 Task: Evaluate the absolute value of 4 + 3i.
Action: Mouse moved to (1268, 82)
Screenshot: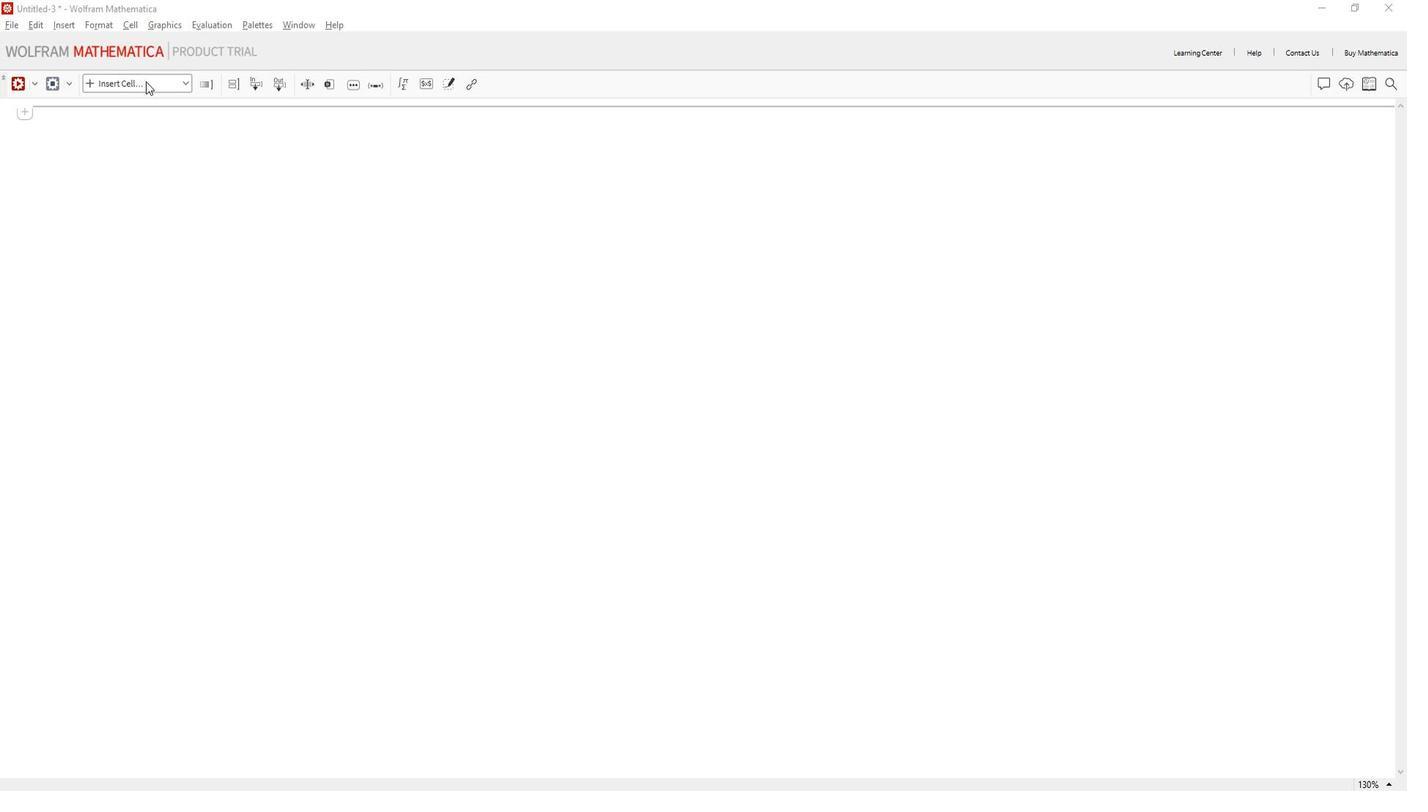 
Action: Mouse pressed left at (1268, 82)
Screenshot: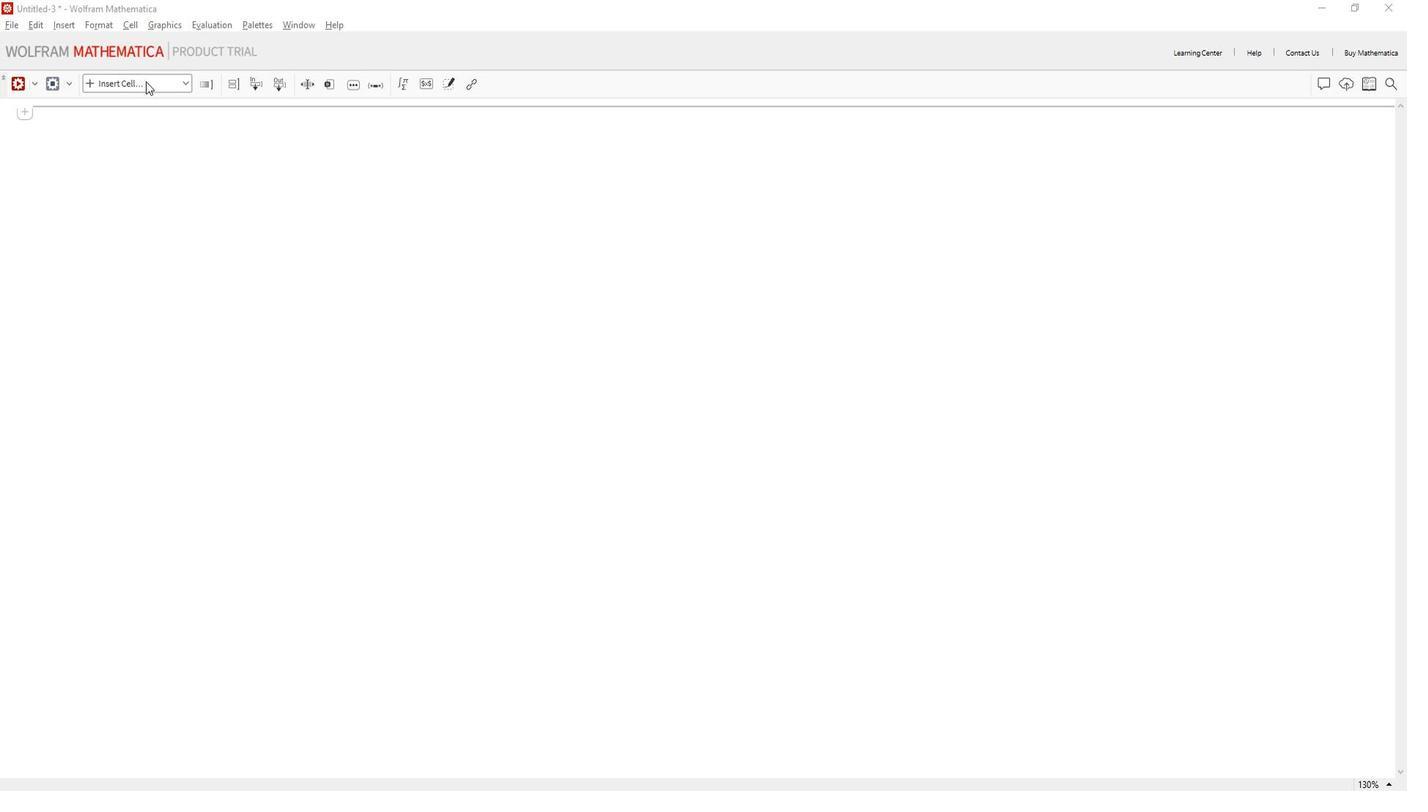 
Action: Mouse moved to (1255, 109)
Screenshot: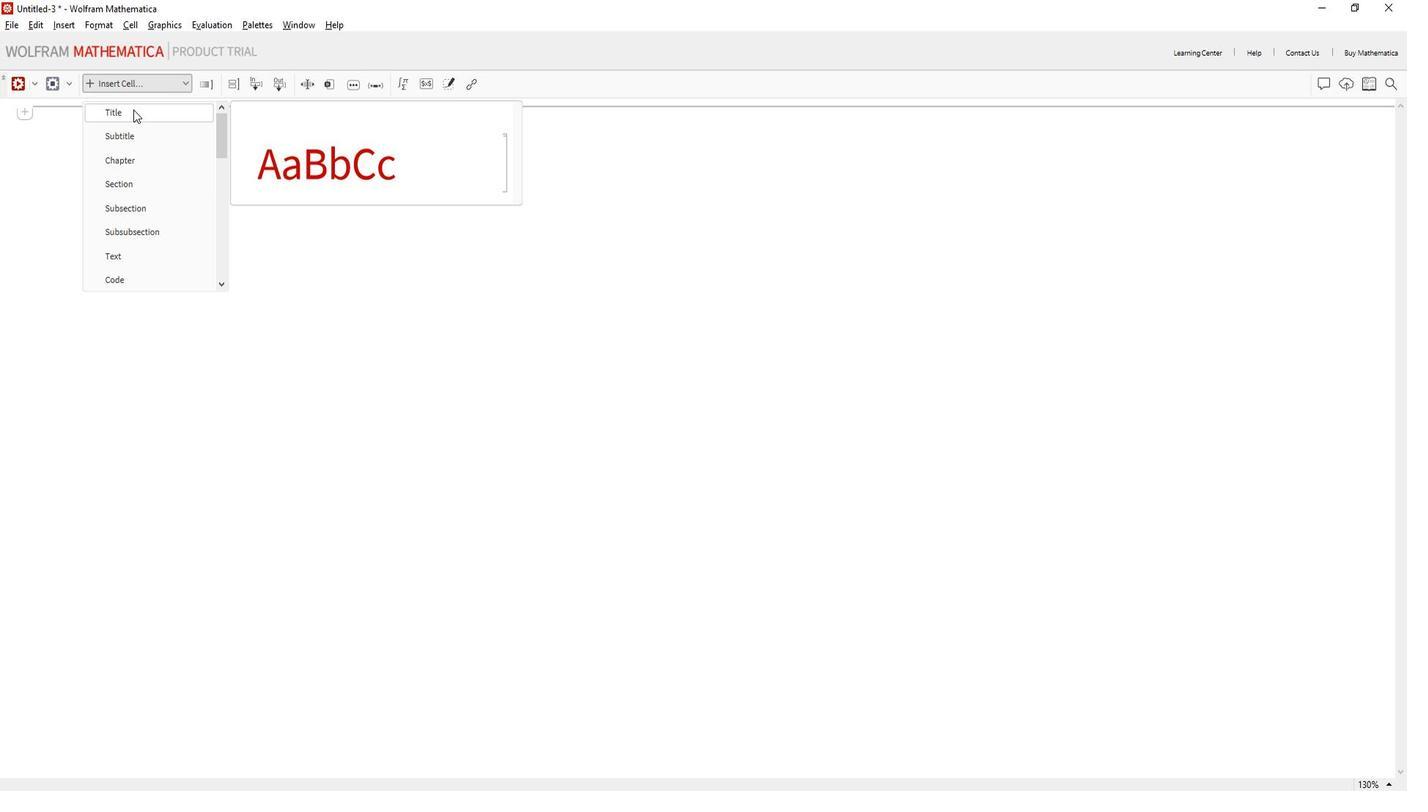 
Action: Mouse pressed left at (1255, 109)
Screenshot: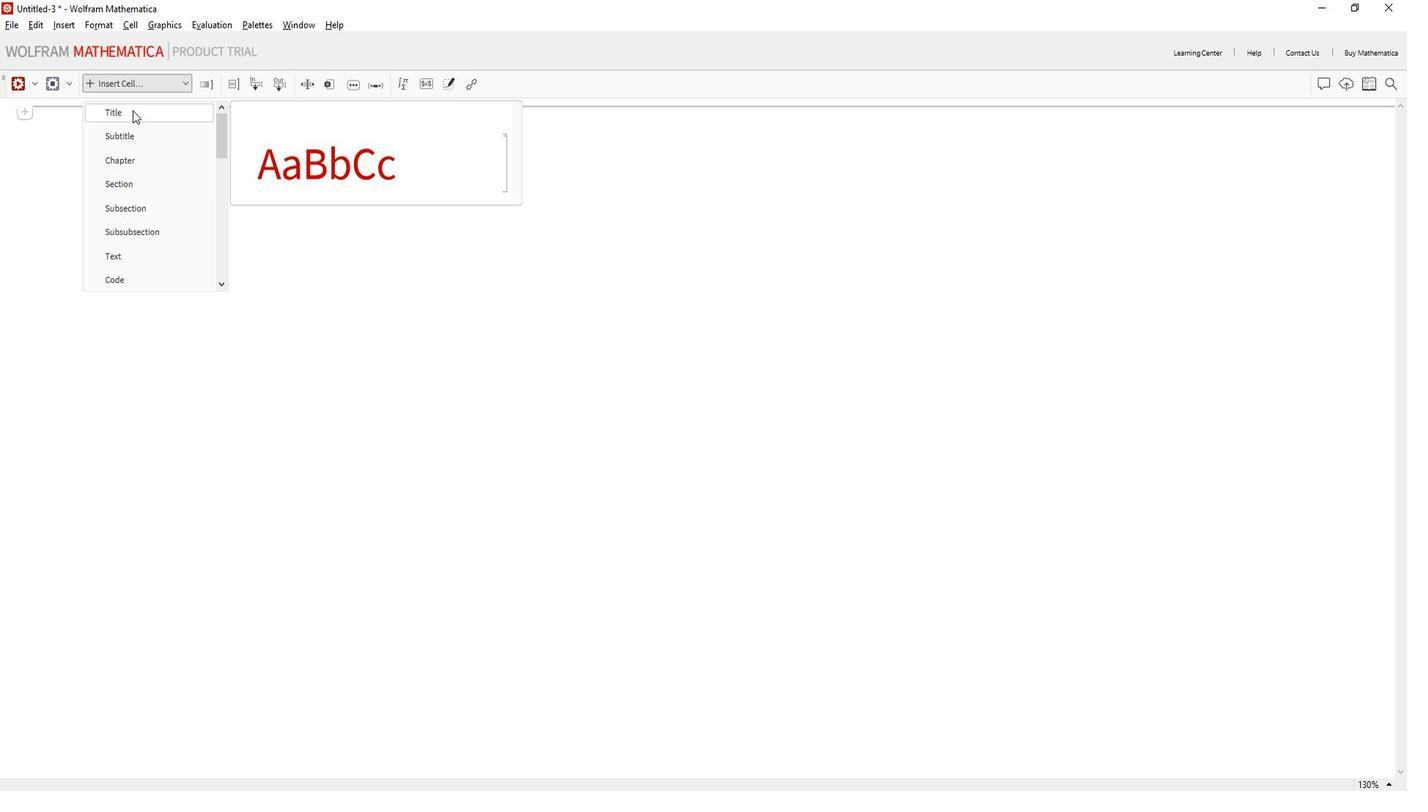 
Action: Key pressed <Key.shift>Evaluate<Key.space>the<Key.space>absolute<Key.space>value<Key.space>
Screenshot: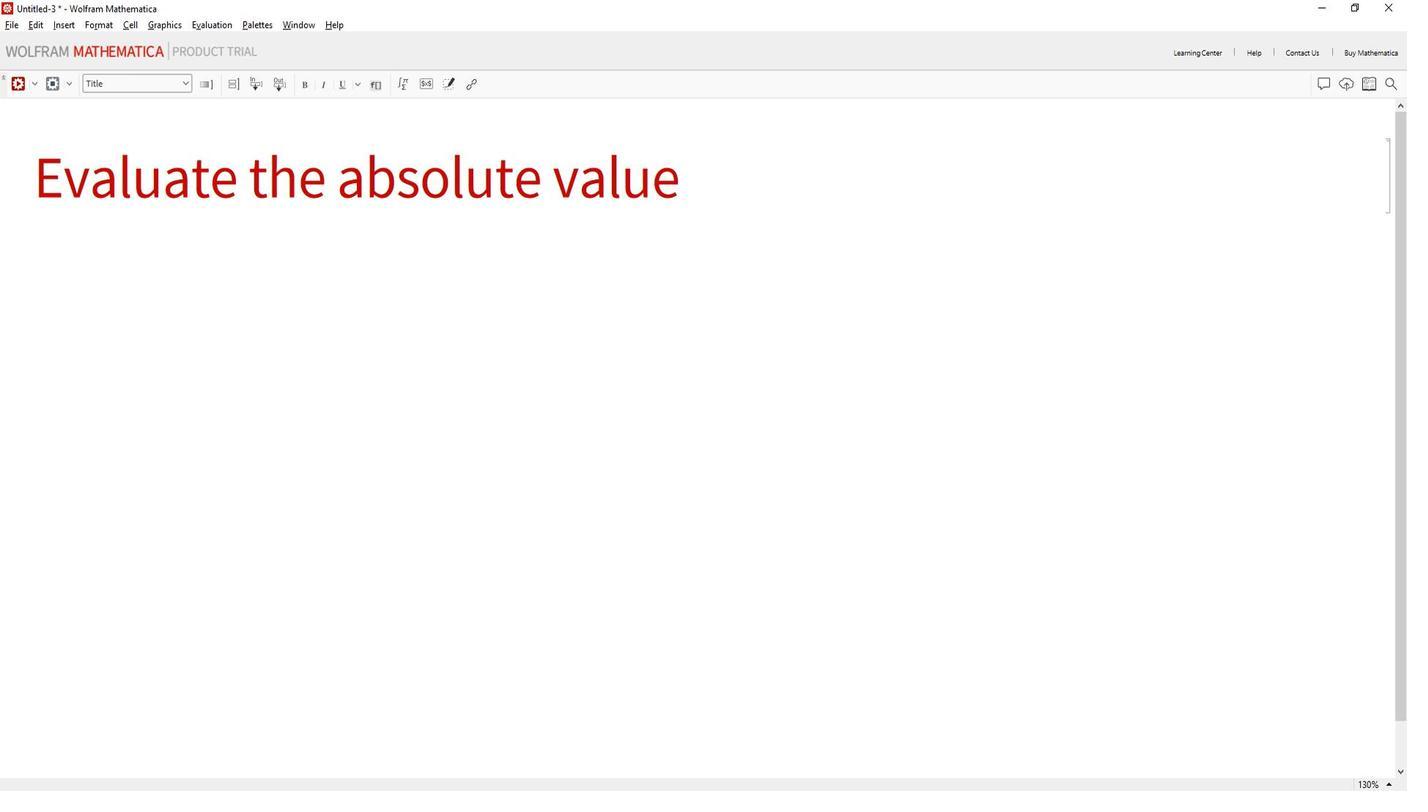 
Action: Mouse moved to (1285, 282)
Screenshot: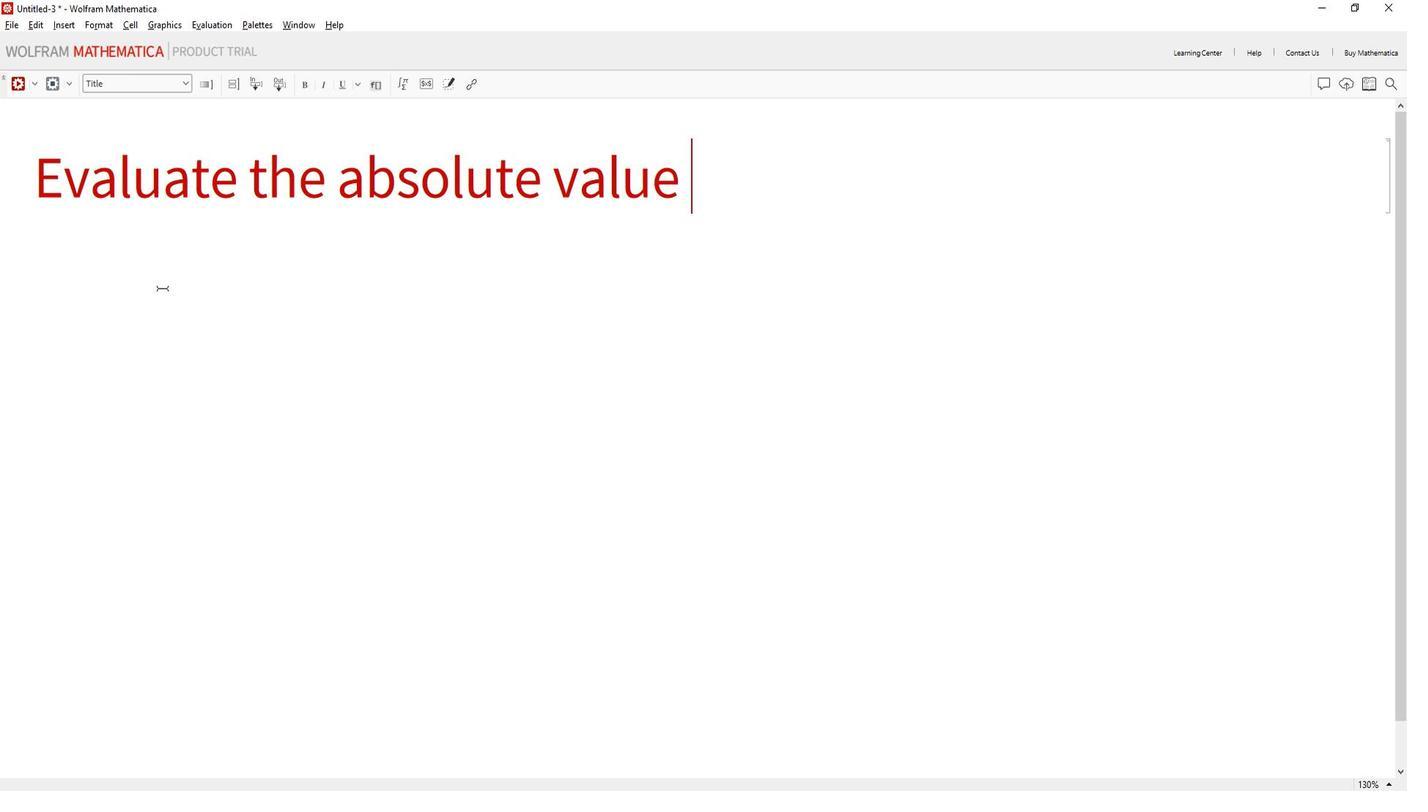 
Action: Mouse pressed left at (1285, 282)
Screenshot: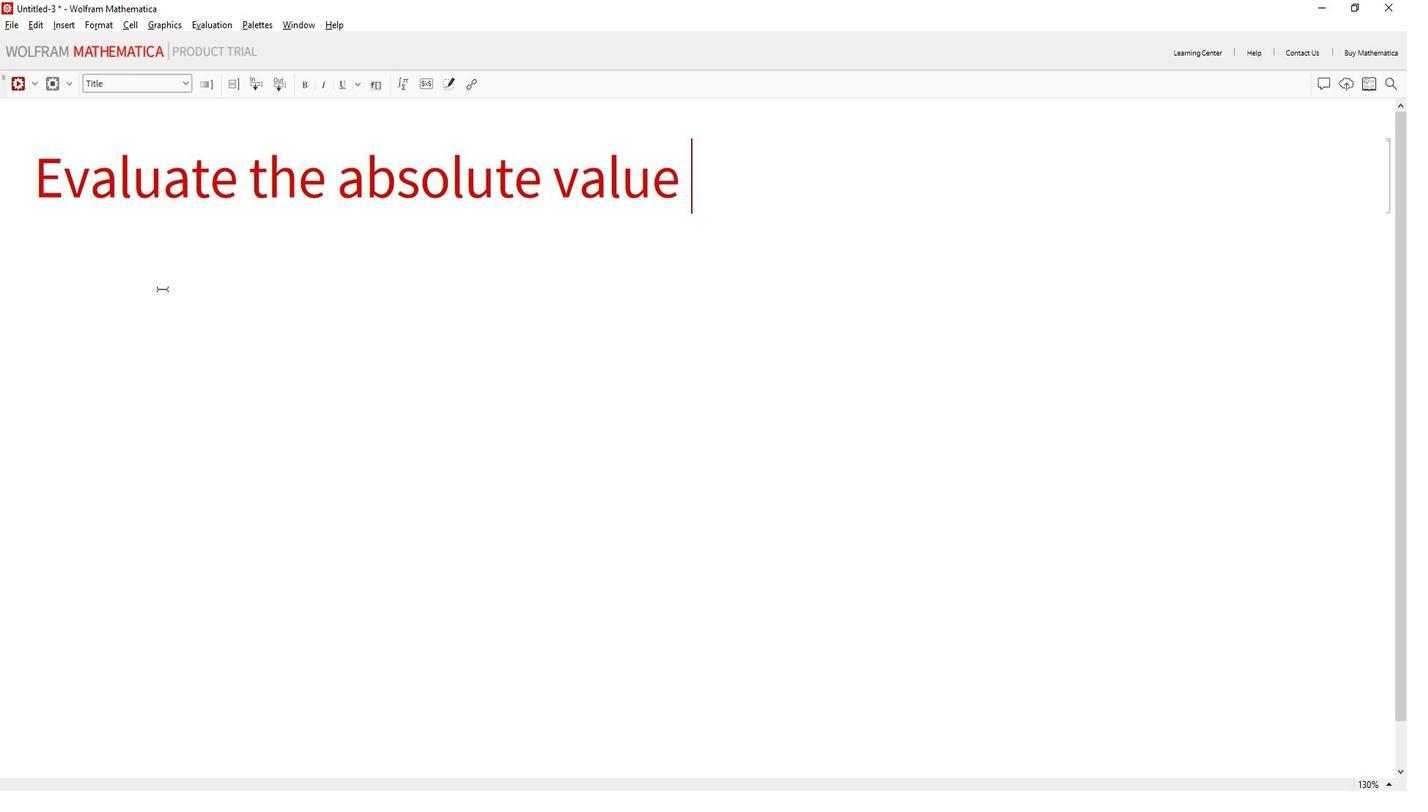 
Action: Mouse moved to (1060, 266)
Screenshot: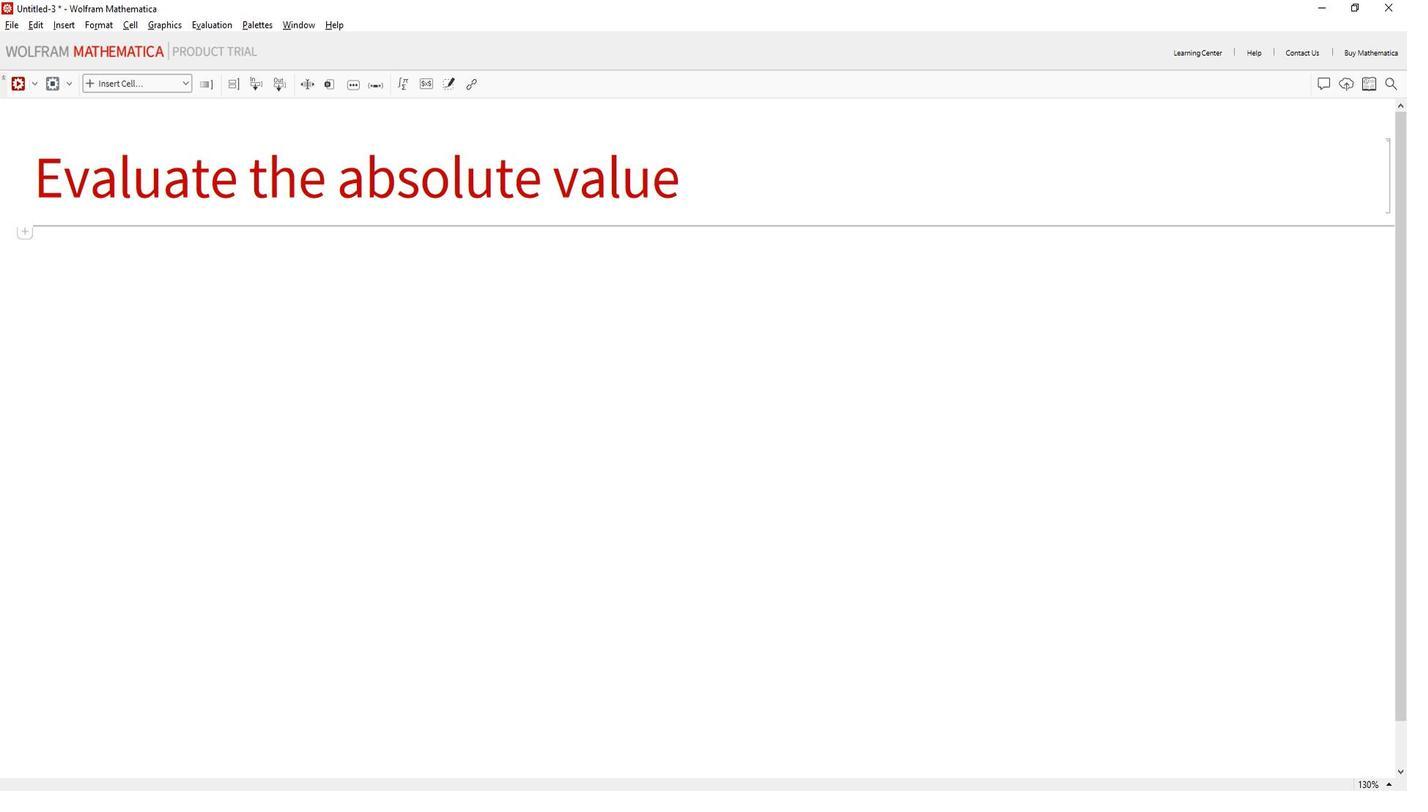 
Action: Mouse pressed left at (1060, 266)
Screenshot: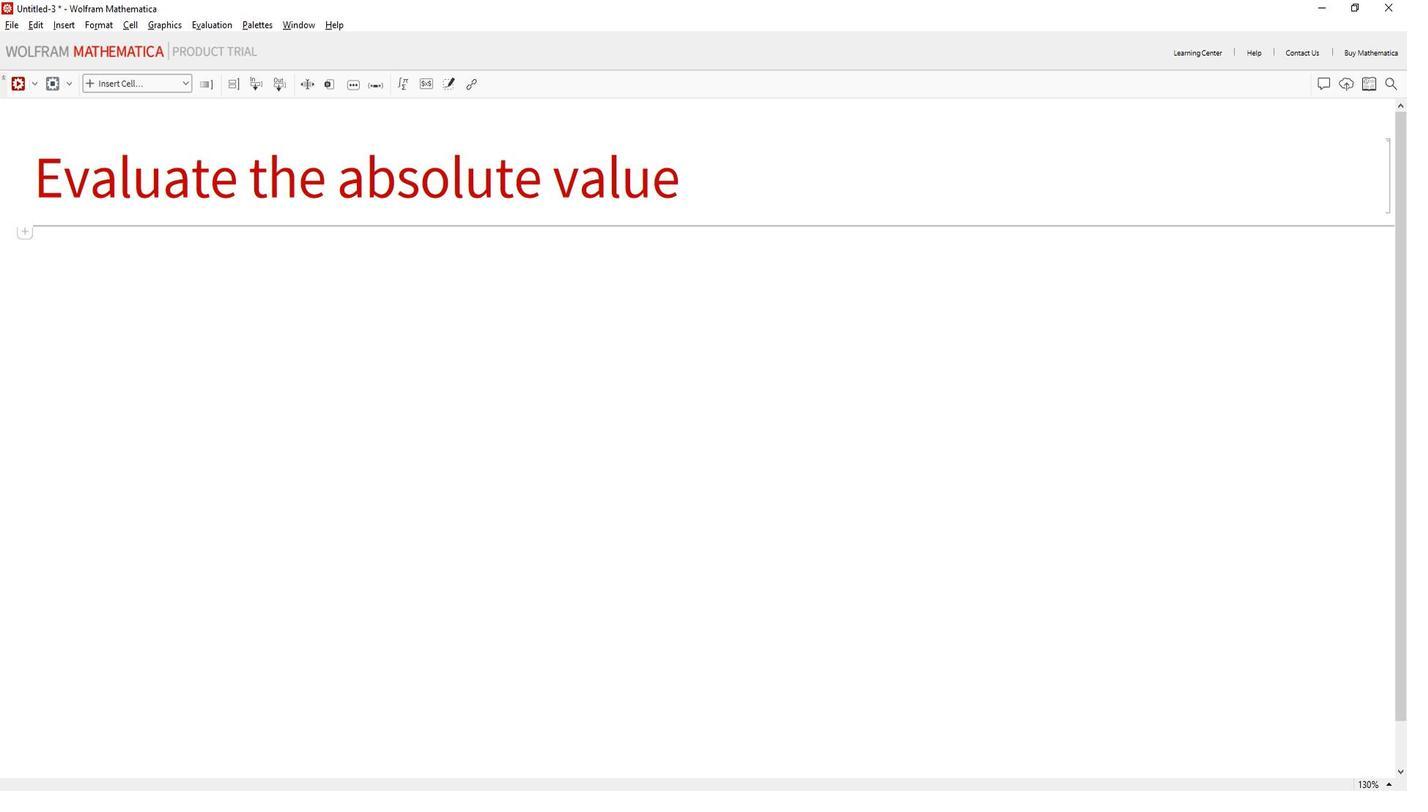 
Action: Mouse moved to (1276, 88)
Screenshot: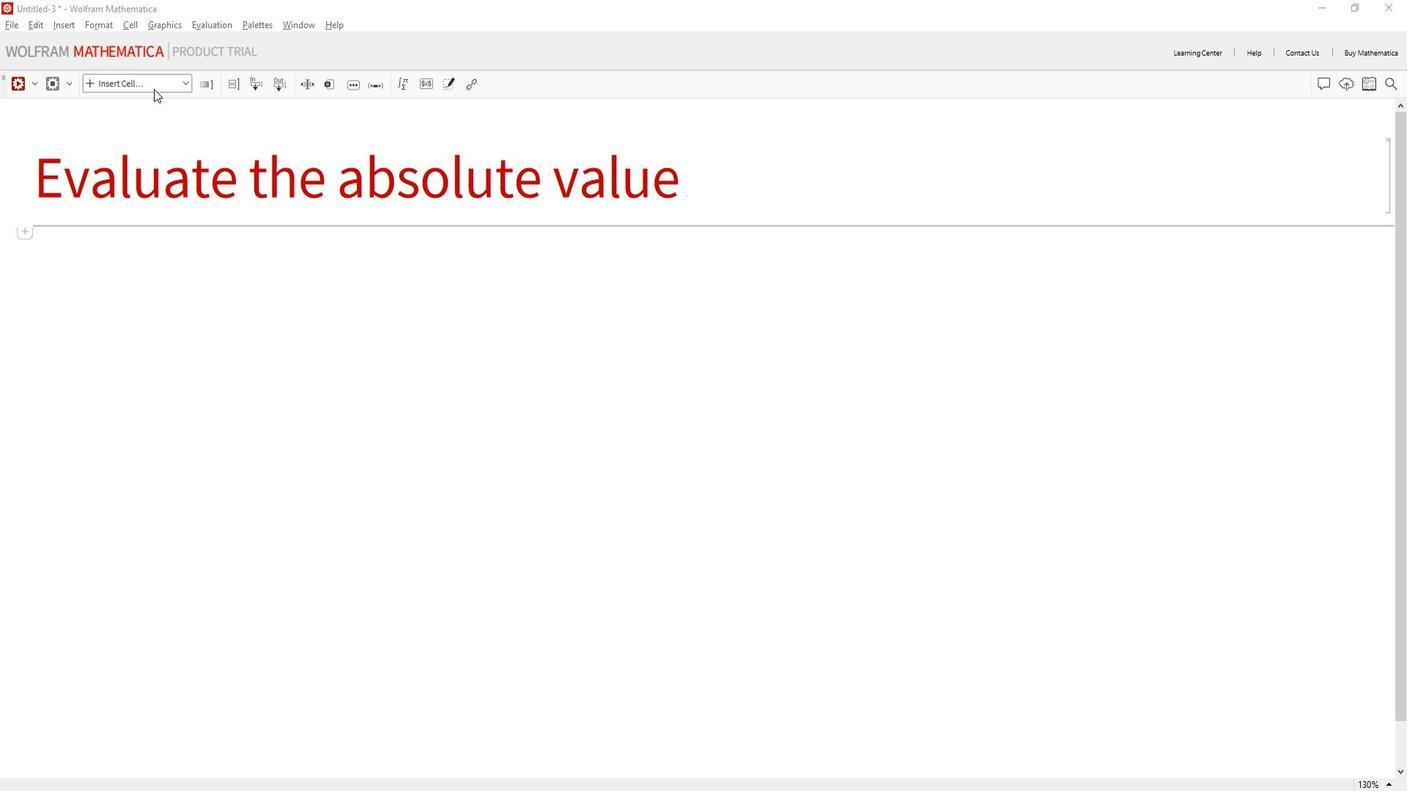 
Action: Mouse pressed left at (1276, 88)
Screenshot: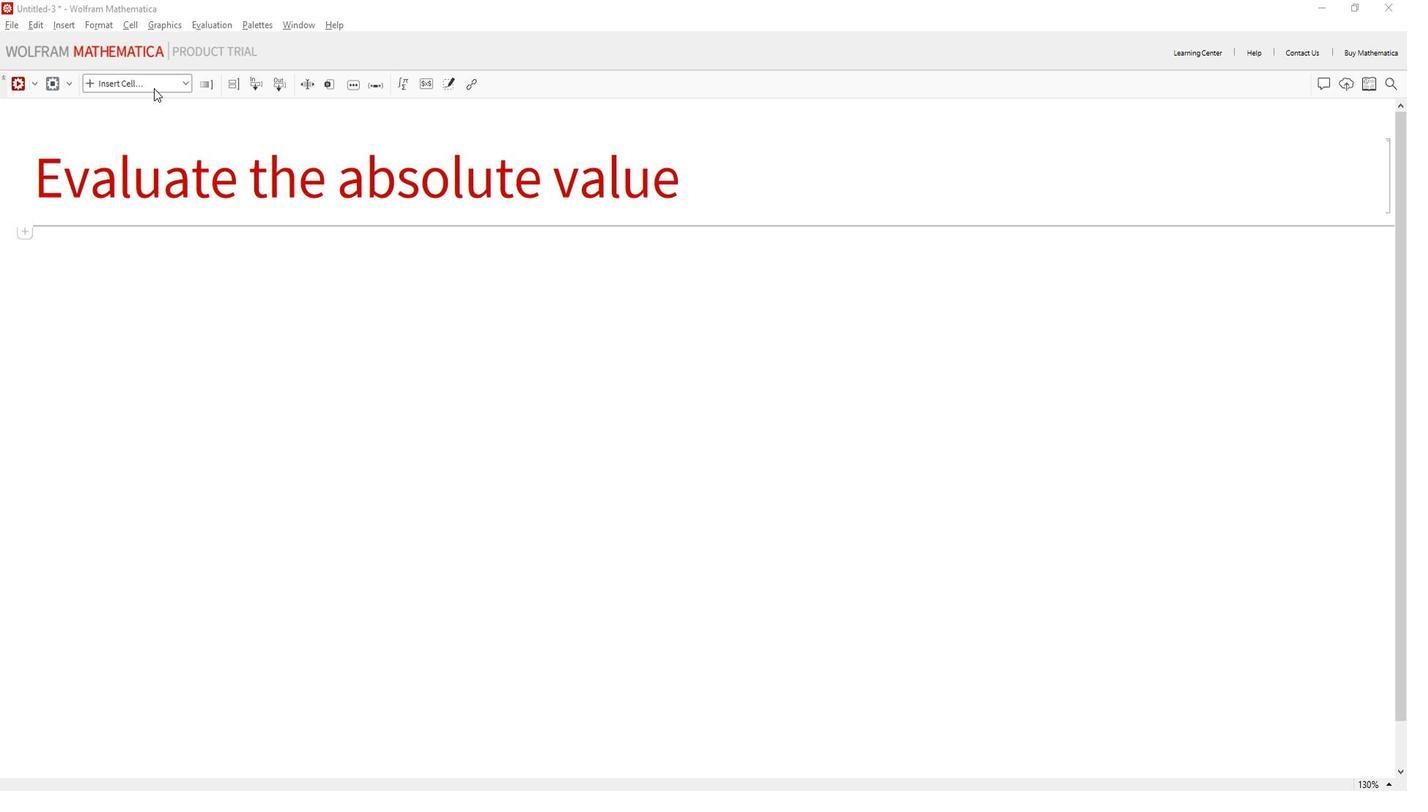 
Action: Mouse moved to (1236, 265)
Screenshot: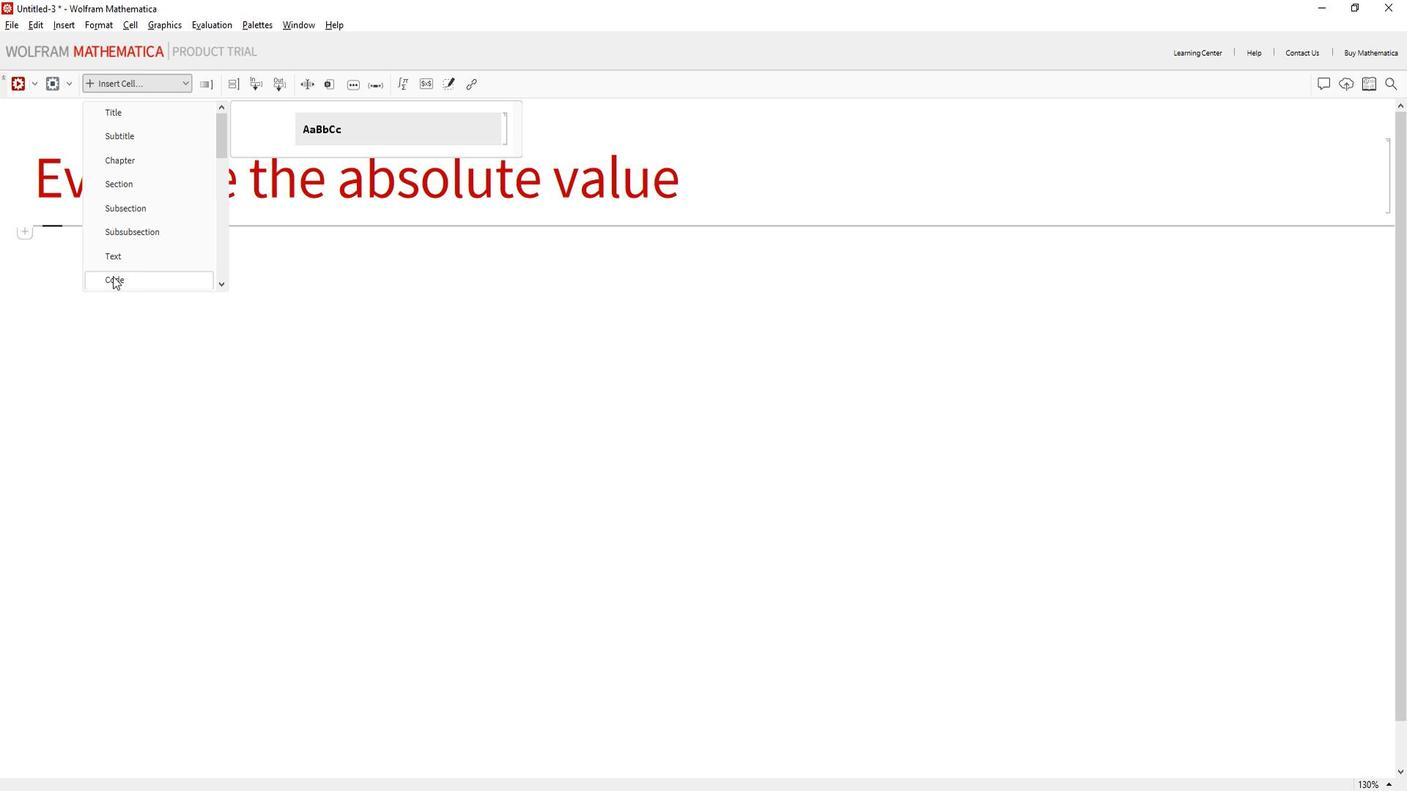 
Action: Mouse pressed left at (1236, 265)
Screenshot: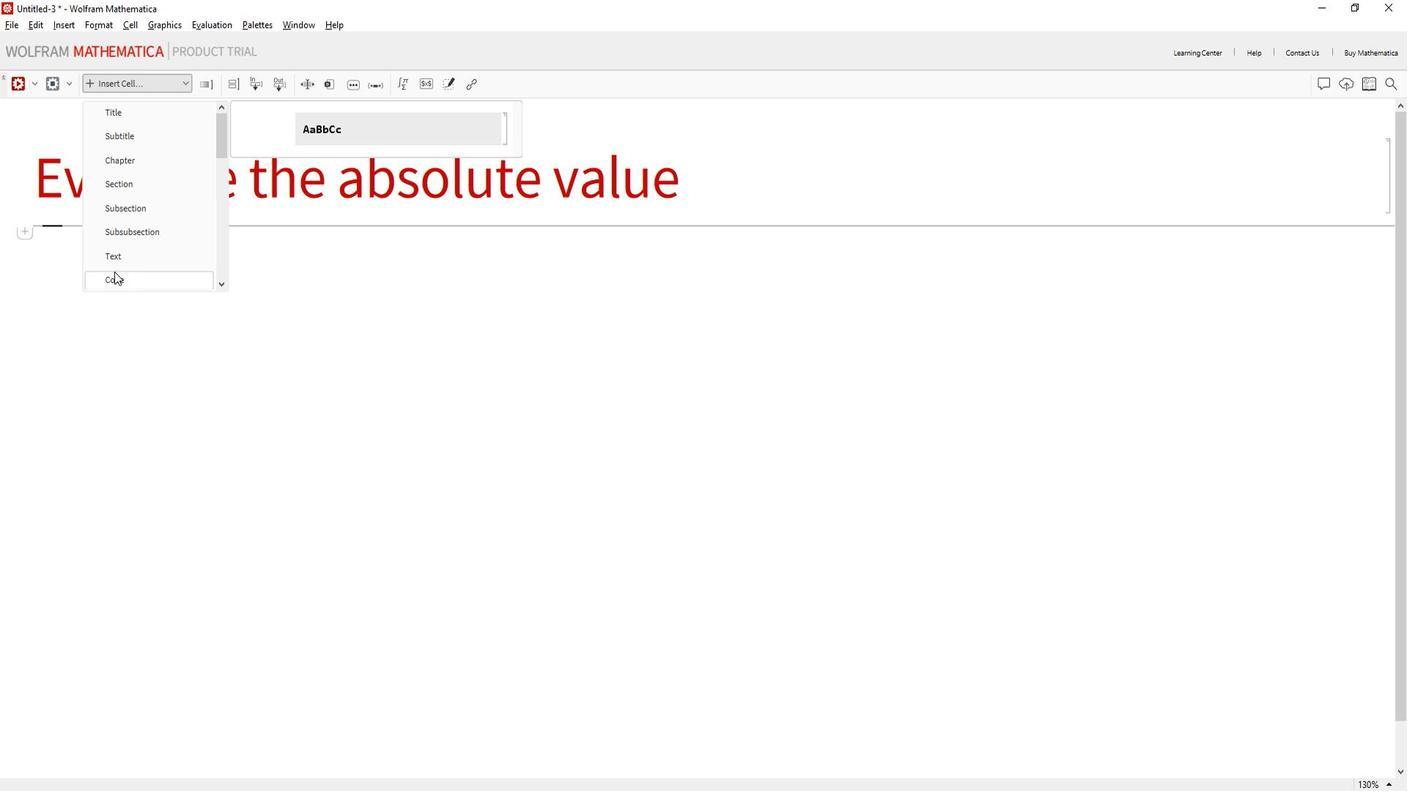 
Action: Mouse moved to (1251, 252)
Screenshot: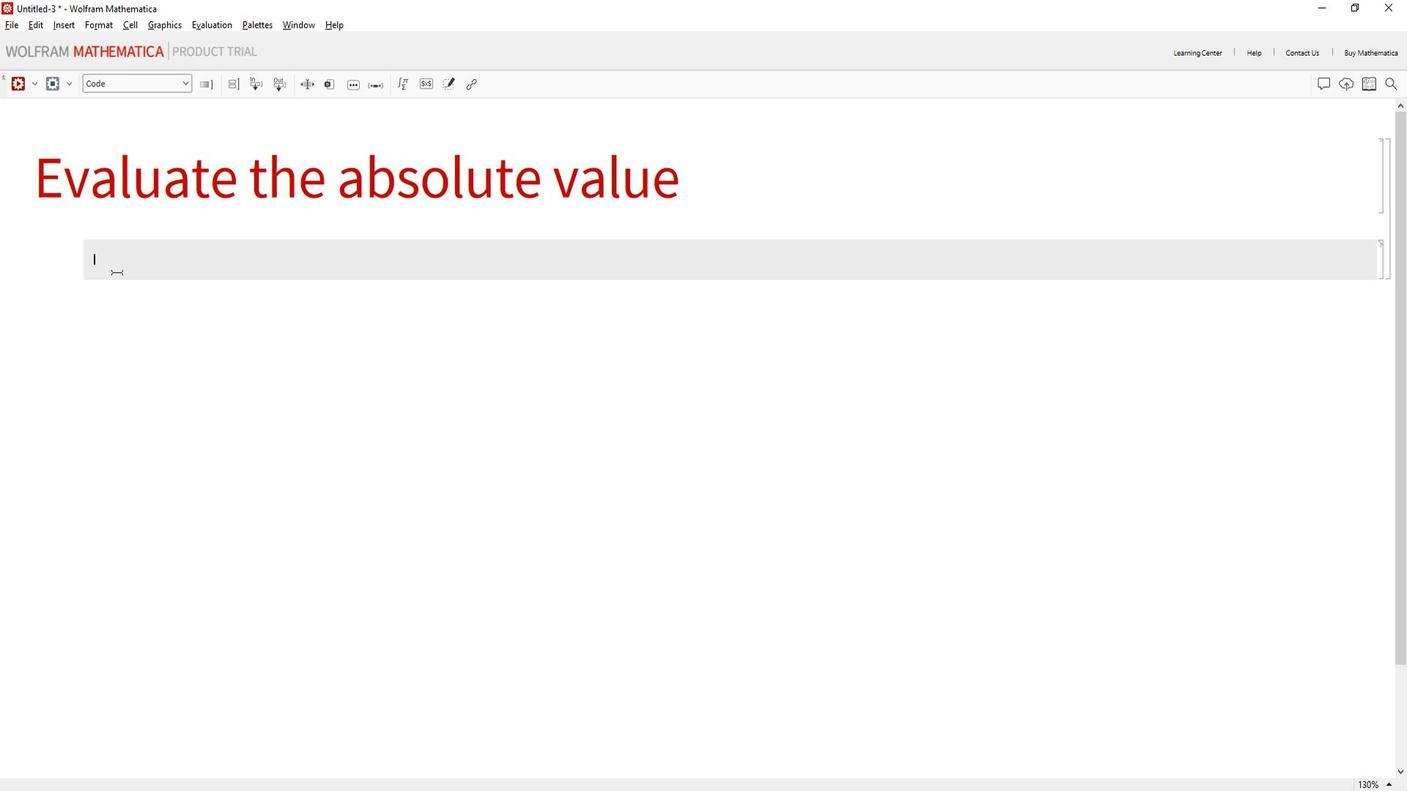 
Action: Mouse pressed left at (1251, 252)
Screenshot: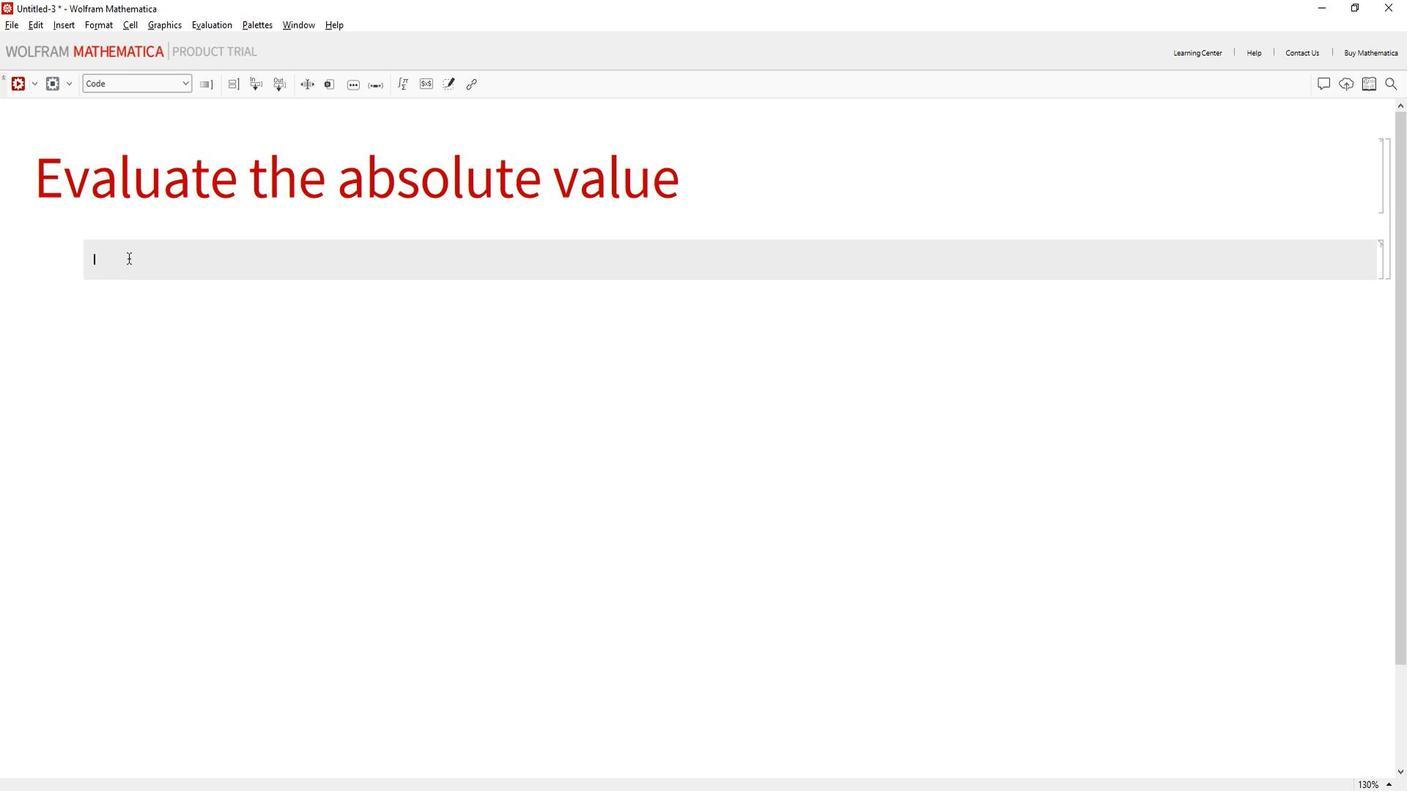 
Action: Mouse moved to (797, 280)
Screenshot: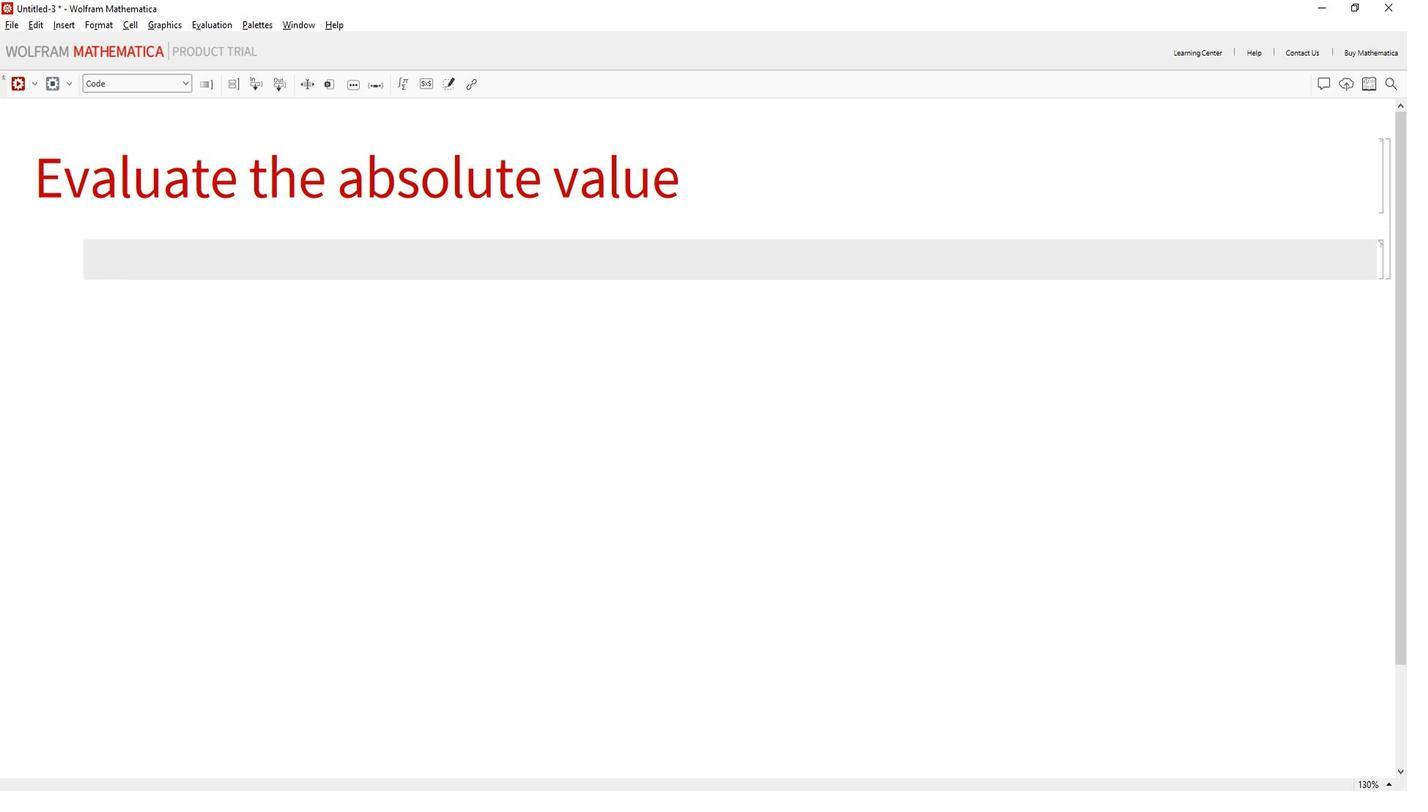 
Action: Mouse scrolled (797, 281) with delta (0, 0)
Screenshot: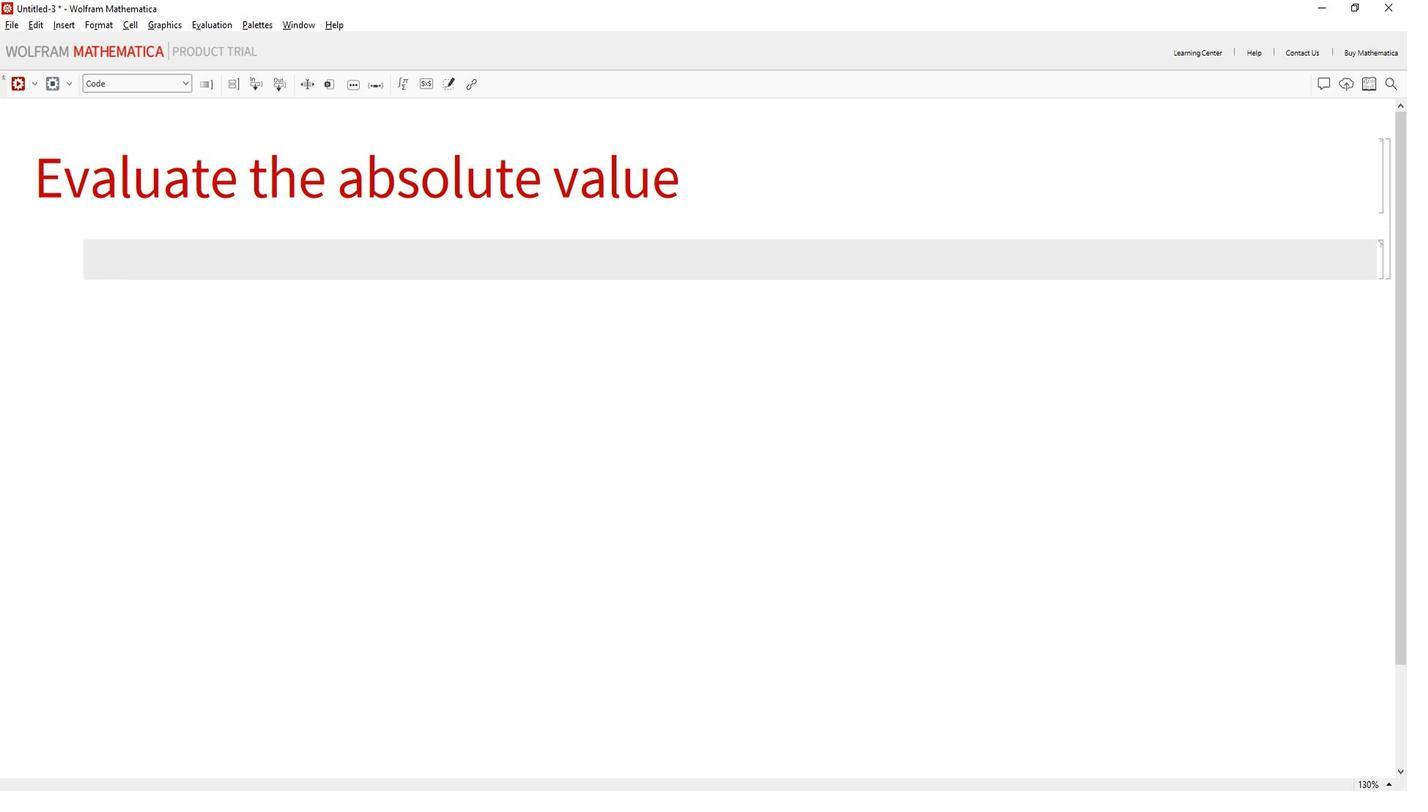 
Action: Mouse scrolled (797, 281) with delta (0, 0)
Screenshot: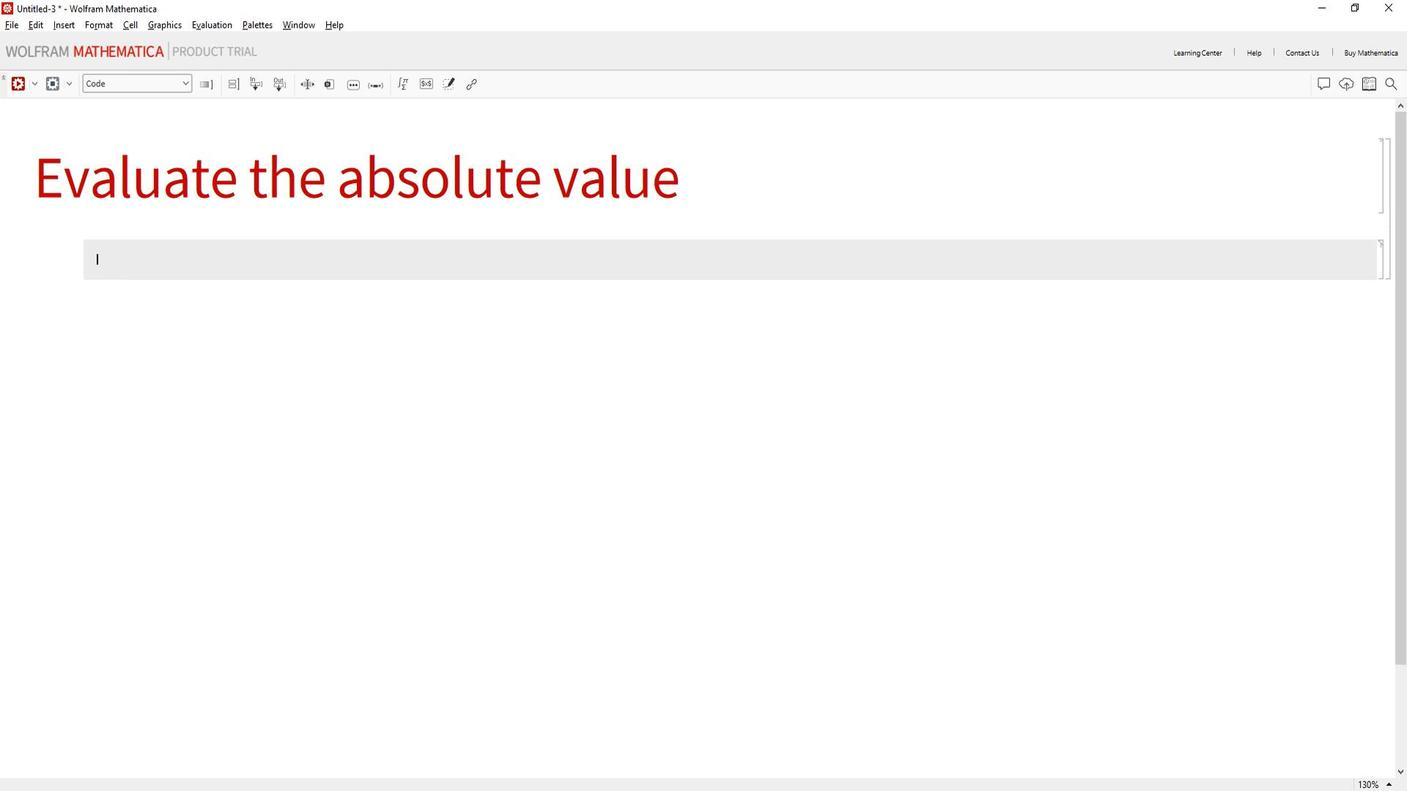 
Action: Mouse scrolled (797, 281) with delta (0, 0)
Screenshot: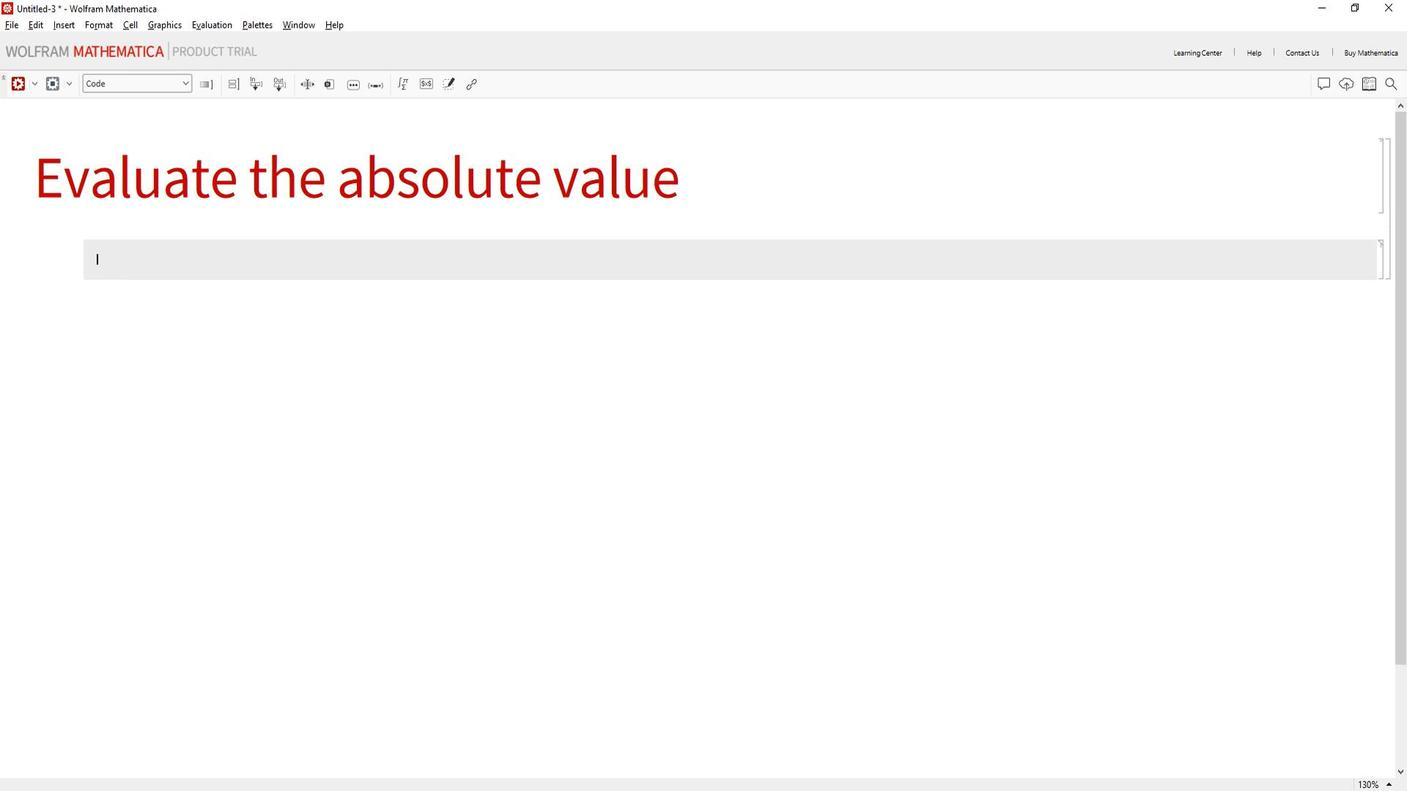 
Action: Key pressed <Key.shift_r>(*<Key.shift>Define<Key.space>the<Key.space>complex<Key.space>number<Key.space><Key.right><Key.right>complex<Key.shift>Number<Key.enter><Key.space>=<Key.space>4<Key.space><Key.shift_r>+<Key.space>3<Key.shift_r>I<Key.enter><Key.shift_r><Key.shift_r><Key.shift_r>(*<Key.shift>Calculate<Key.space>the<Key.space>
Screenshot: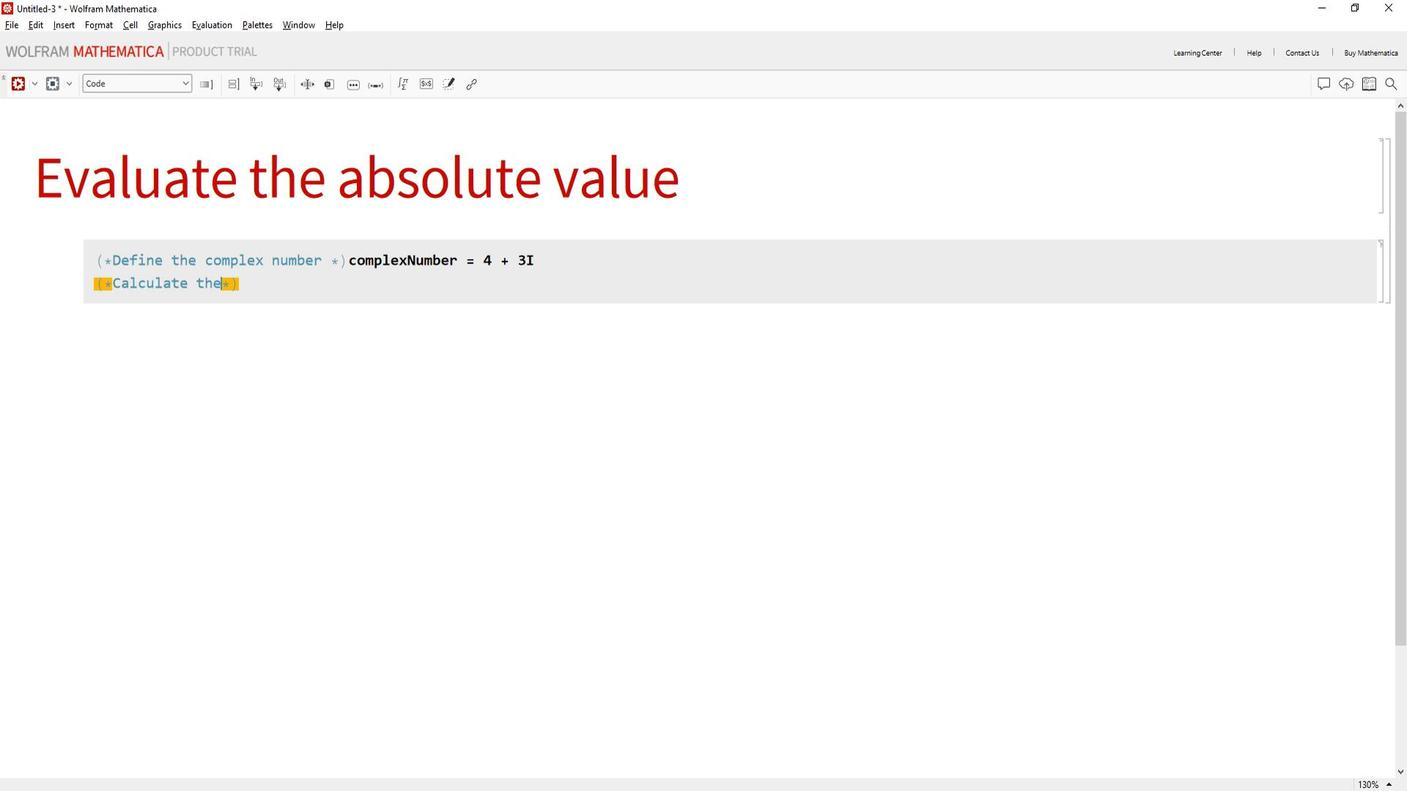 
Action: Mouse moved to (797, 281)
Screenshot: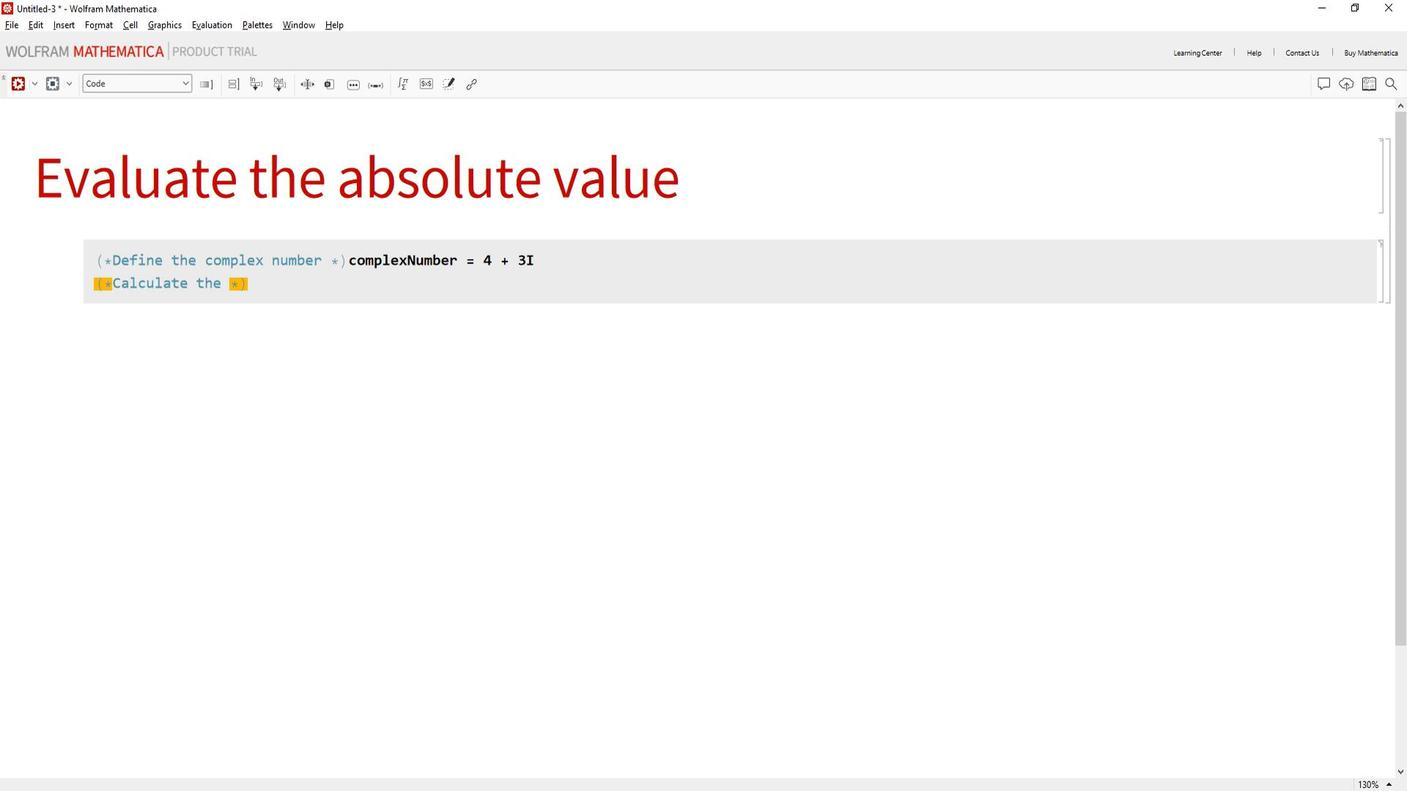 
Action: Key pressed absolute<Key.space>value<Key.right><Key.right><Key.enter>absolute<Key.shift>Value<Key.enter><Key.space>=<Key.space><Key.shift><Key.shift><Key.shift><Key.shift><Key.shift><Key.shift><Key.shift><Key.shift>Abs[complex<Key.shift>Number<Key.enter><Key.right><Key.right><Key.left><Key.enter><Key.enter><Key.shift_r><Key.shift_r><Key.shift_r><Key.shift_r><Key.shift_r><Key.shift_r><Key.shift_r><Key.shift_r><Key.shift_r><Key.shift_r>(*<Key.shift>Display<Key.space>the<Key.space>result<Key.right><Key.right><Key.enter><Key.shift>Print<Key.enter>[<Key.shift_r>"<Key.shift>The<Key.space>absolute<Key.space>value<Key.space>of<Key.space>4<Key.space><Key.shift_r><Key.shift_r><Key.shift_r>_<Key.backspace><Key.shift_r><Key.shift_r><Key.shift_r><Key.shift_r>+<Key.space>3i<Key.space>is<Key.space><Key.shift_r>:<Key.right>,<Key.space>absolution<Key.shift>Valur<Key.backspace>e<Key.backspace><Key.backspace><Key.backspace><Key.backspace><Key.backspace><Key.backspace><Key.backspace><Key.backspace>e<Key.shift>Value<Key.enter>
Screenshot: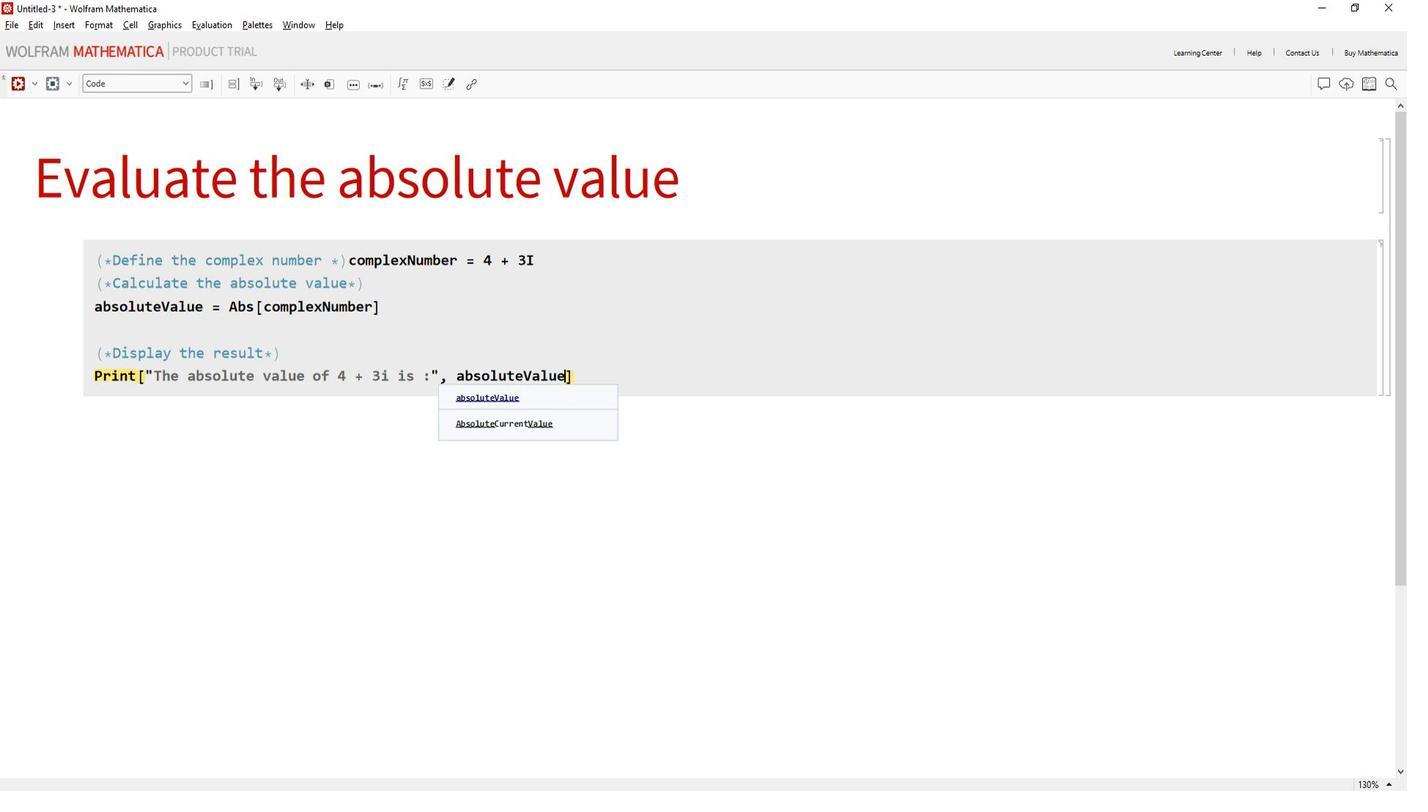 
Action: Mouse moved to (1316, 321)
Screenshot: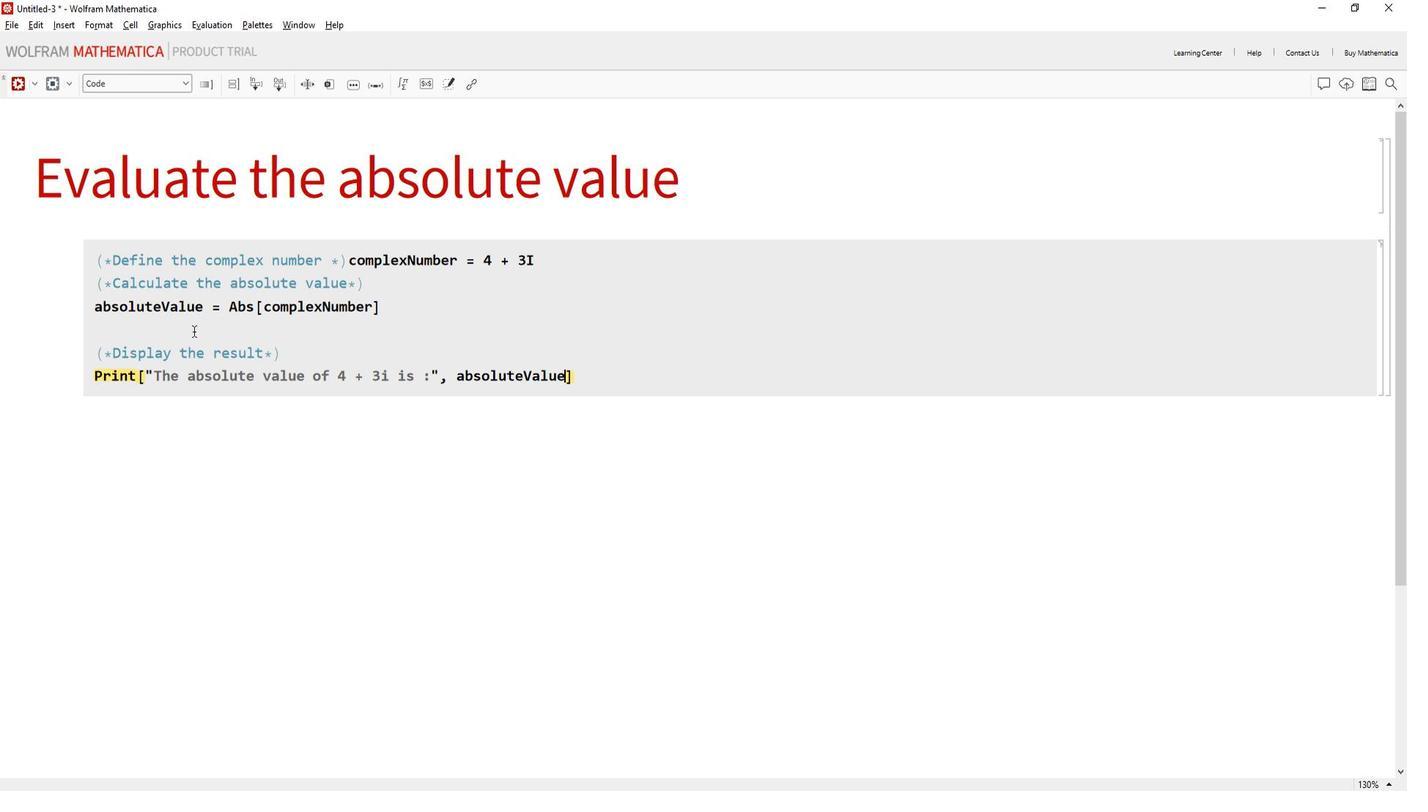 
Action: Mouse pressed left at (1316, 321)
Screenshot: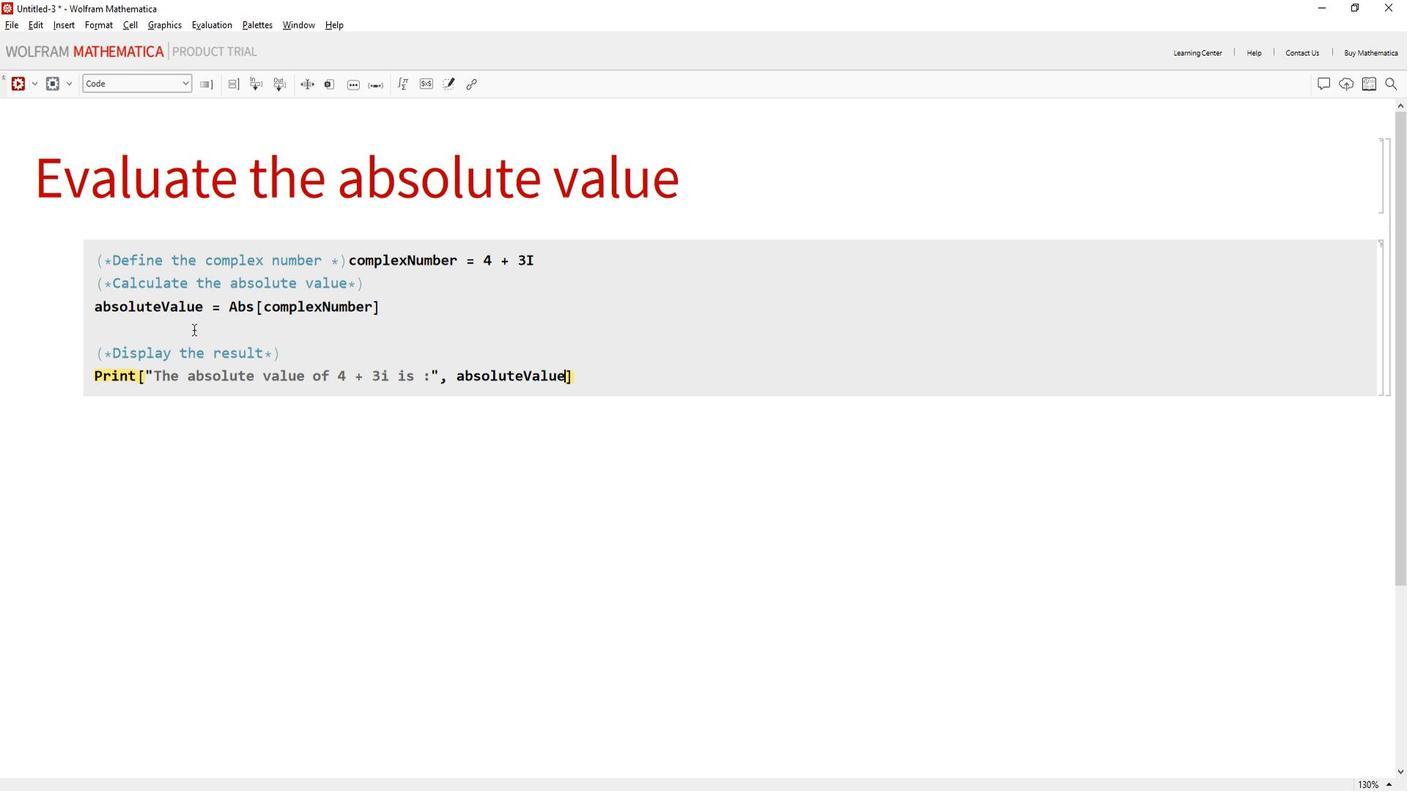 
Action: Mouse moved to (1145, 85)
Screenshot: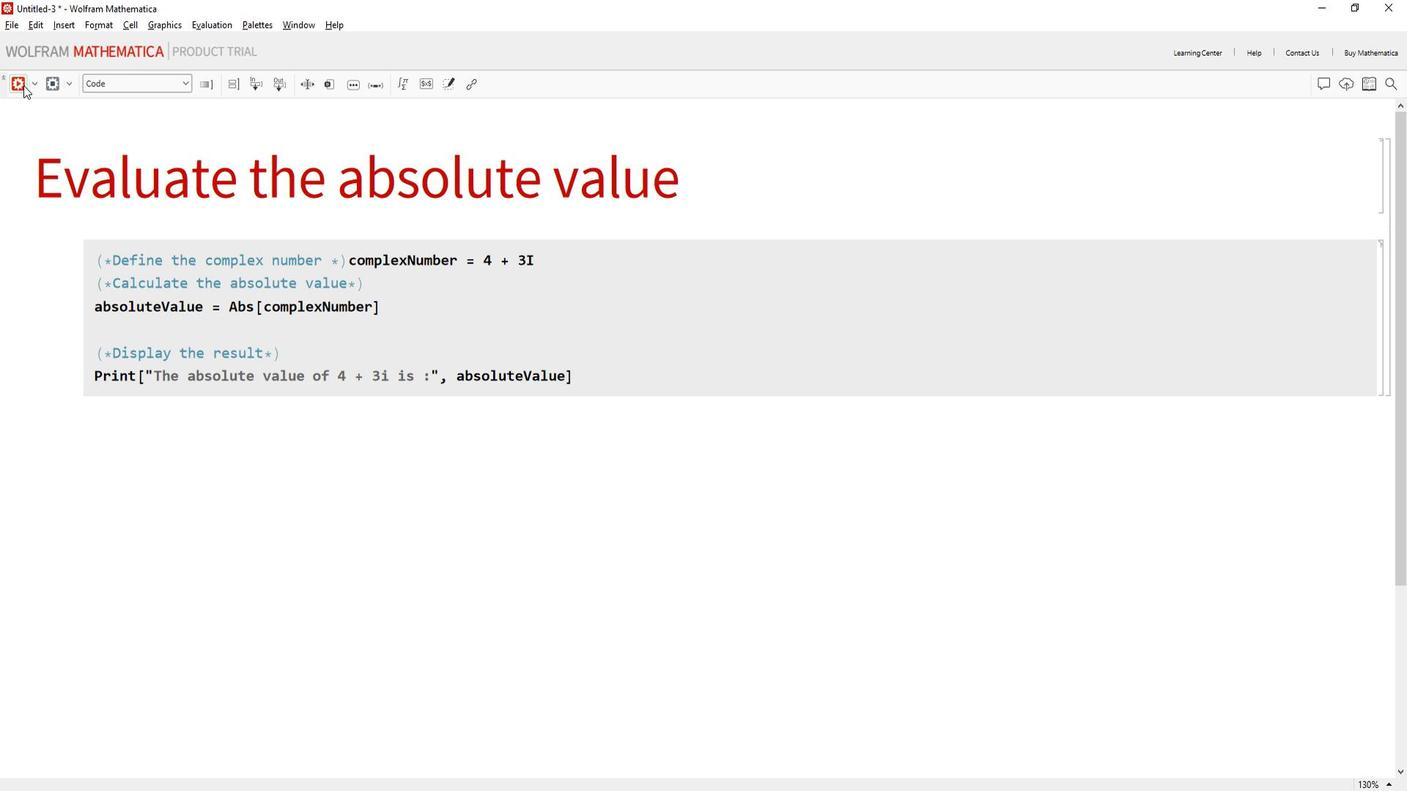 
Action: Mouse pressed left at (1145, 85)
Screenshot: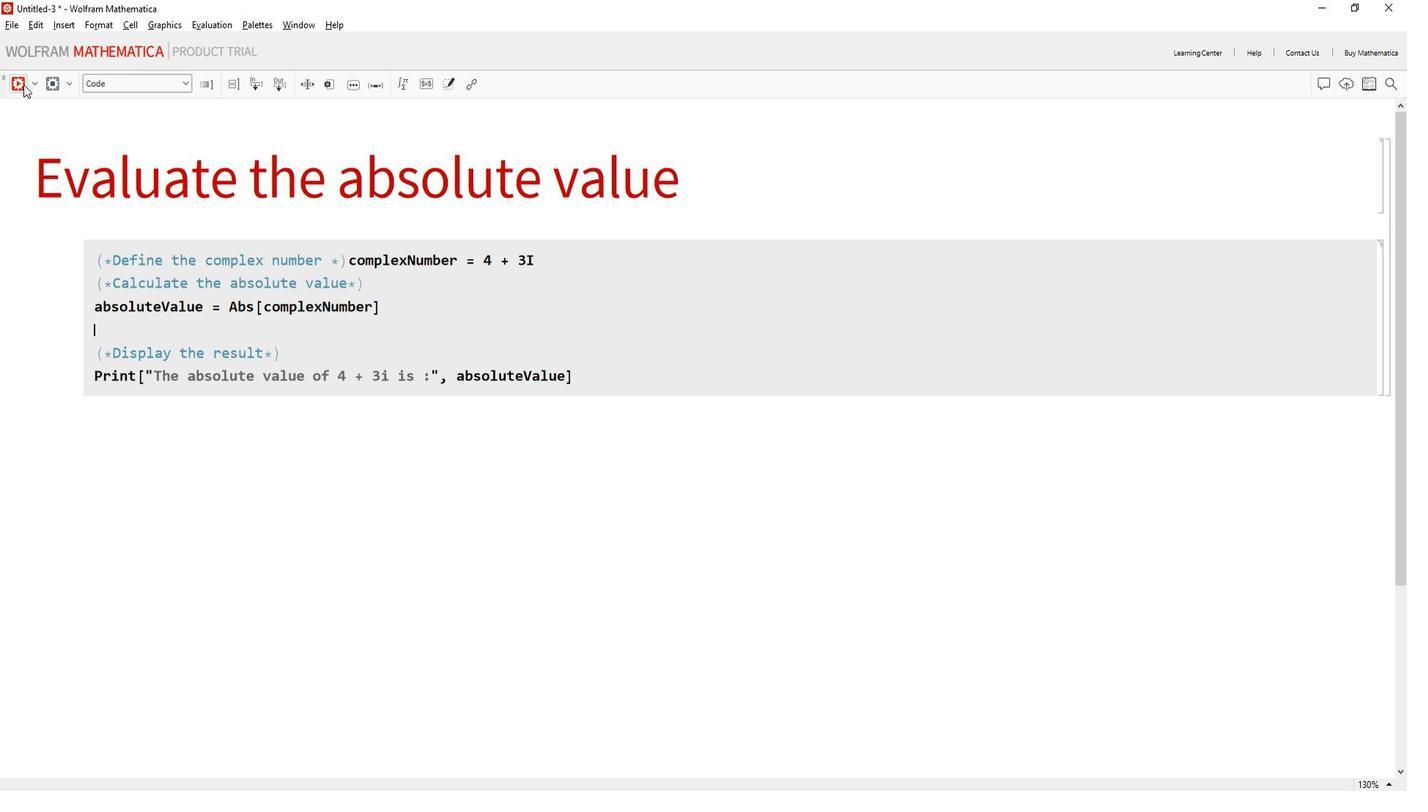 
Action: Mouse moved to (1305, 407)
Screenshot: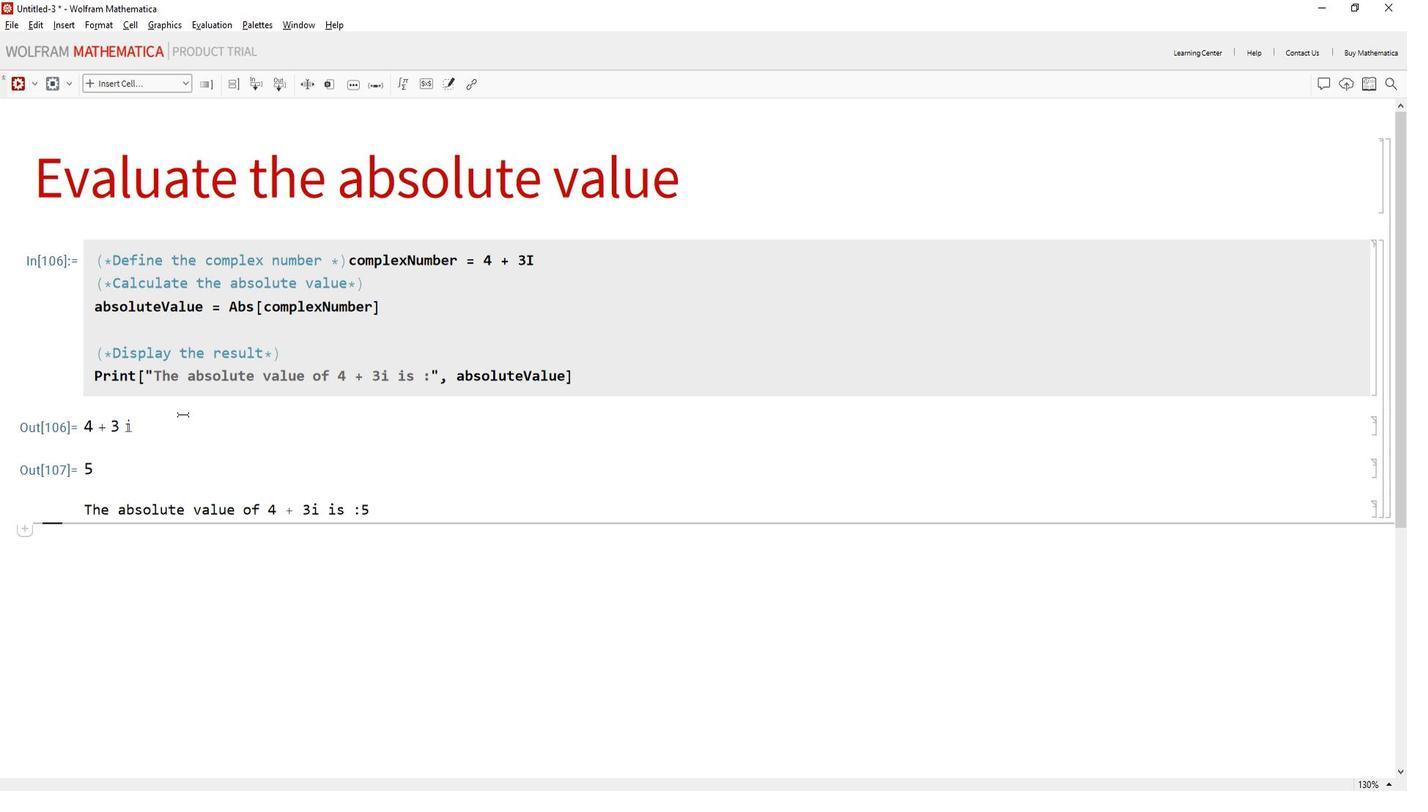 
